 Task: Create a repository template with predefined files and structure.
Action: Mouse moved to (882, 53)
Screenshot: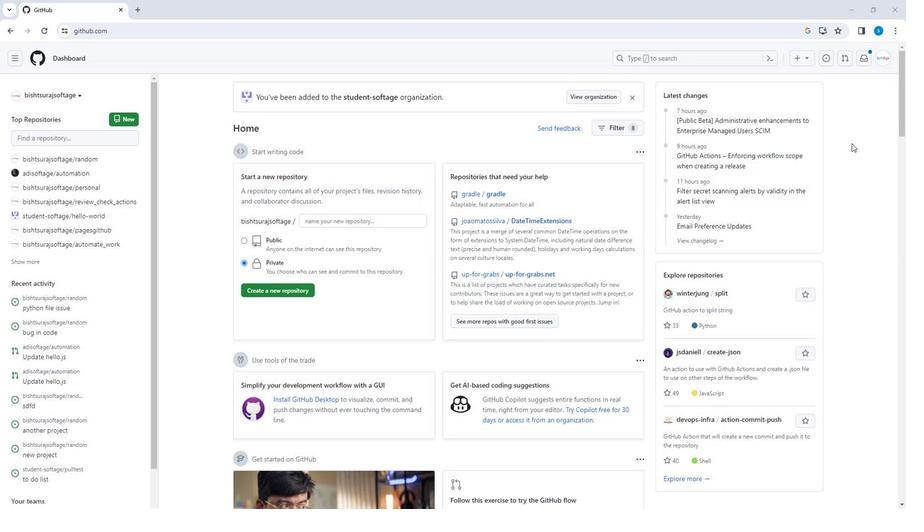 
Action: Mouse pressed left at (882, 53)
Screenshot: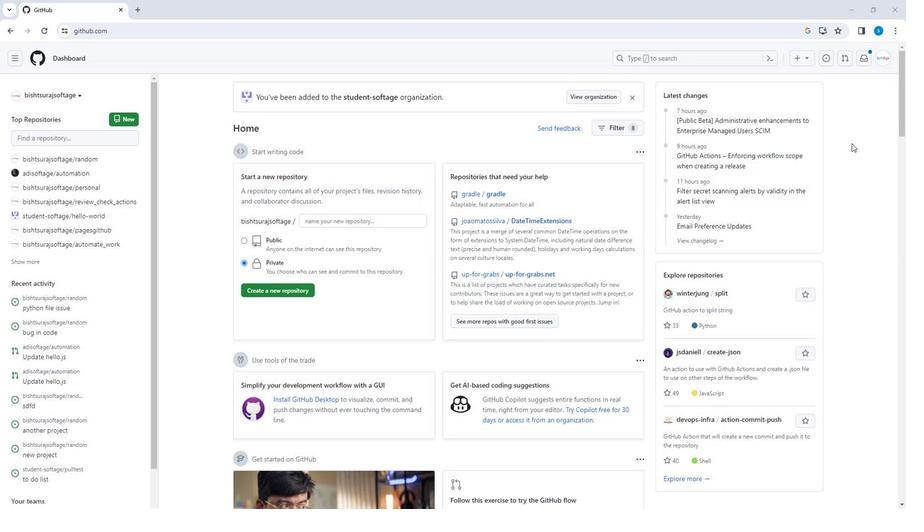 
Action: Mouse moved to (803, 127)
Screenshot: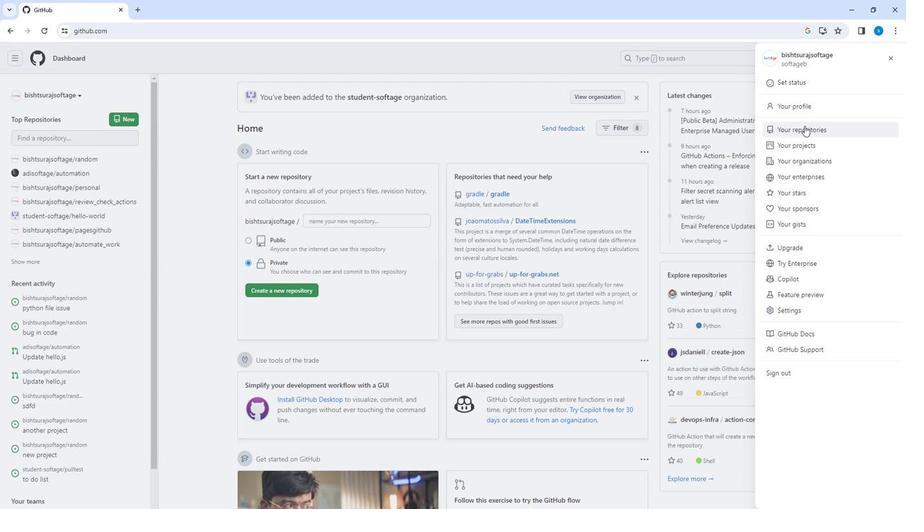 
Action: Mouse pressed left at (803, 127)
Screenshot: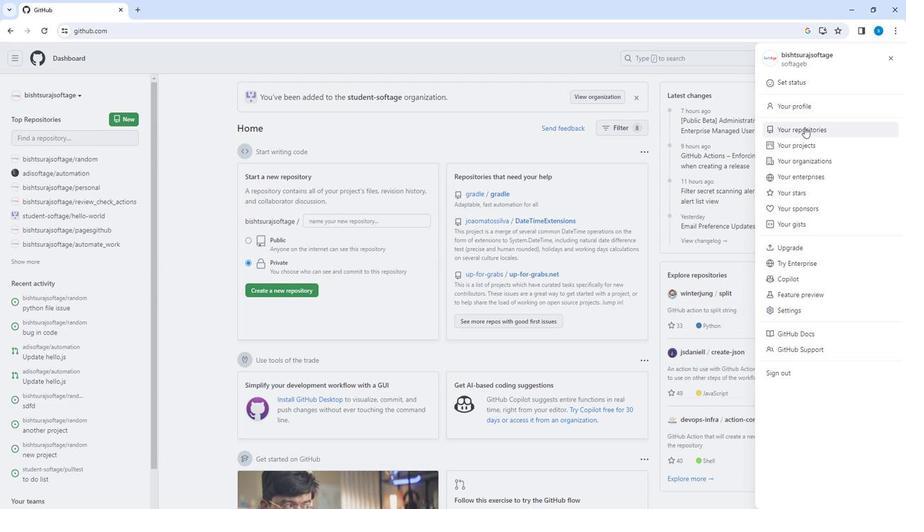 
Action: Mouse moved to (725, 107)
Screenshot: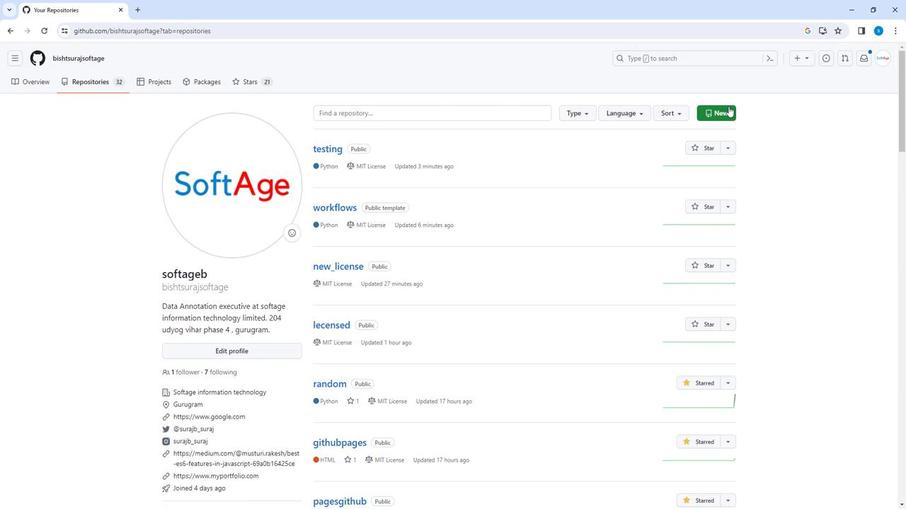 
Action: Mouse pressed left at (725, 107)
Screenshot: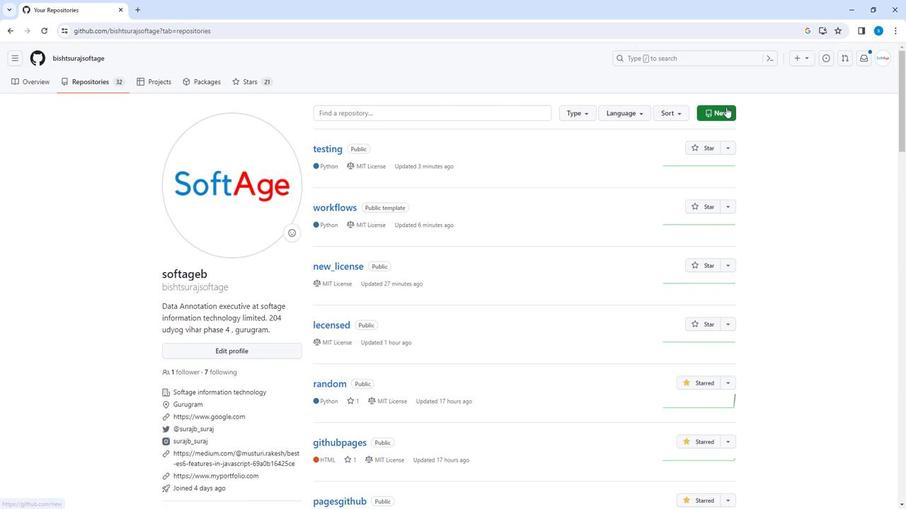 
Action: Mouse moved to (390, 240)
Screenshot: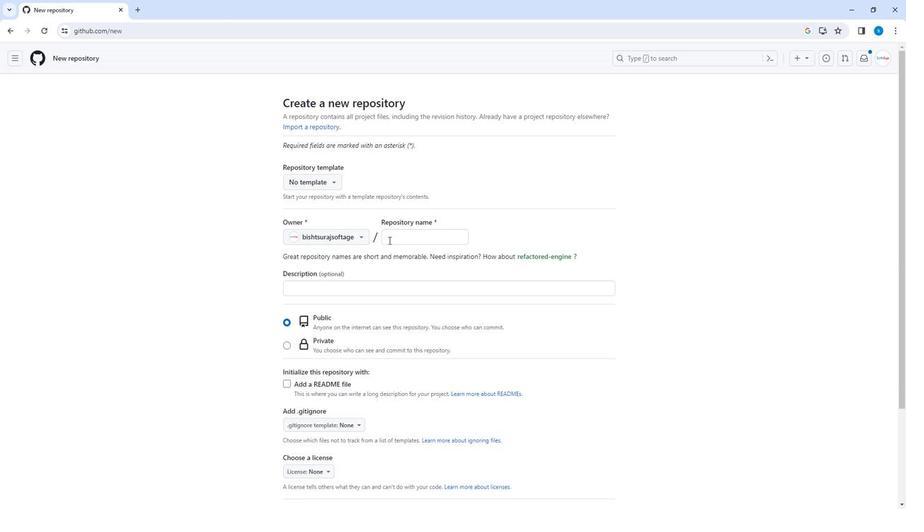 
Action: Mouse pressed left at (390, 240)
Screenshot: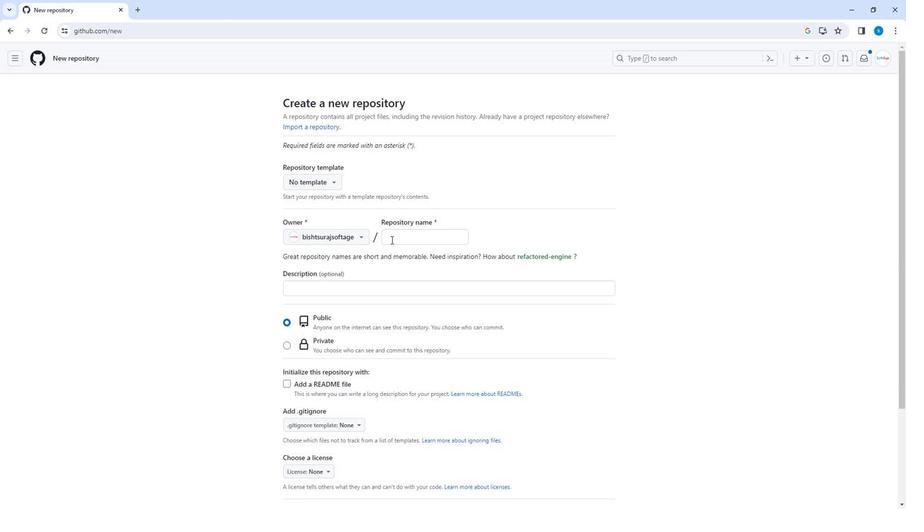 
Action: Mouse moved to (397, 237)
Screenshot: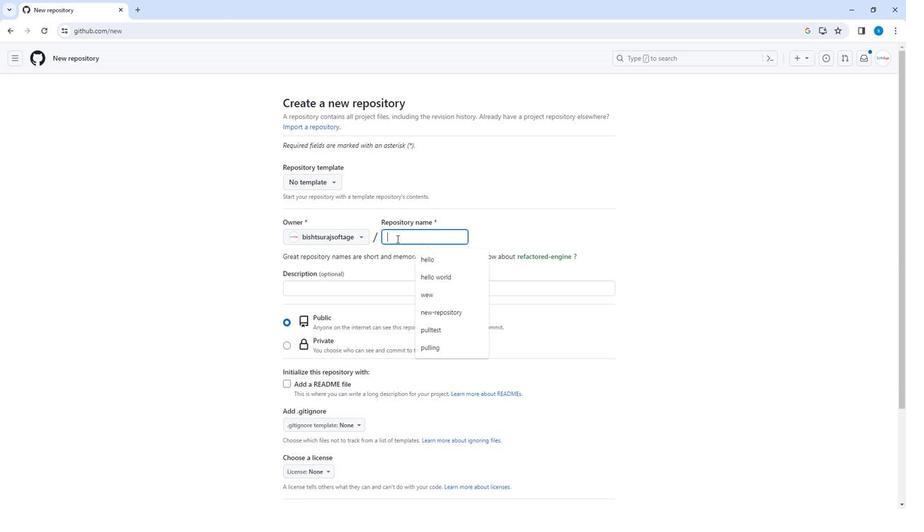 
Action: Key pressed template<Key.space>repo
Screenshot: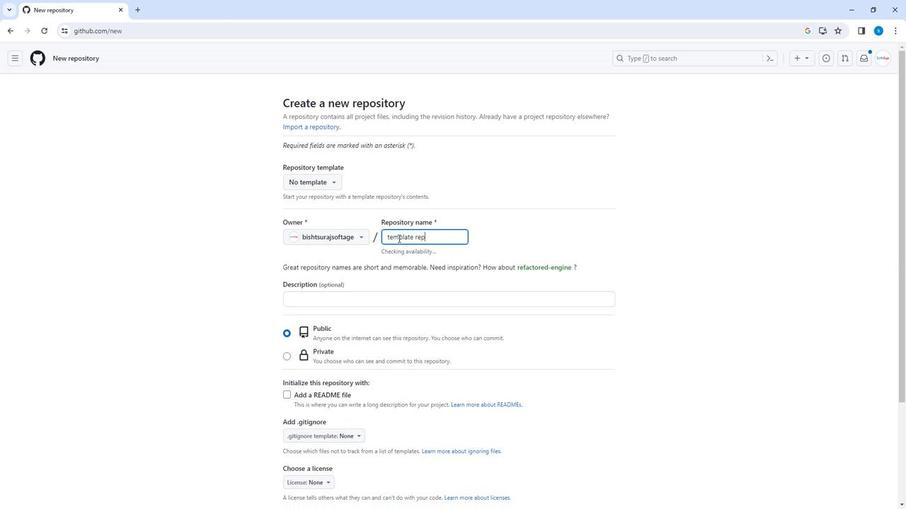 
Action: Mouse moved to (287, 401)
Screenshot: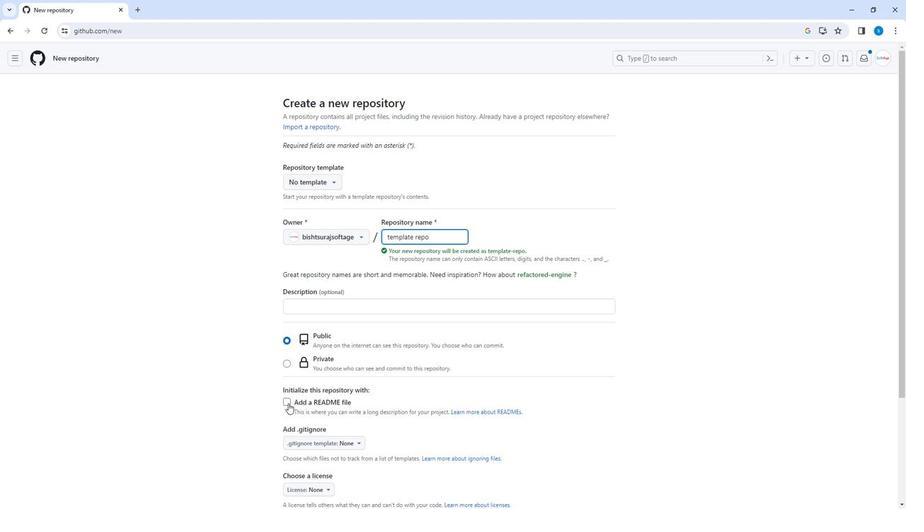 
Action: Mouse pressed left at (287, 401)
Screenshot: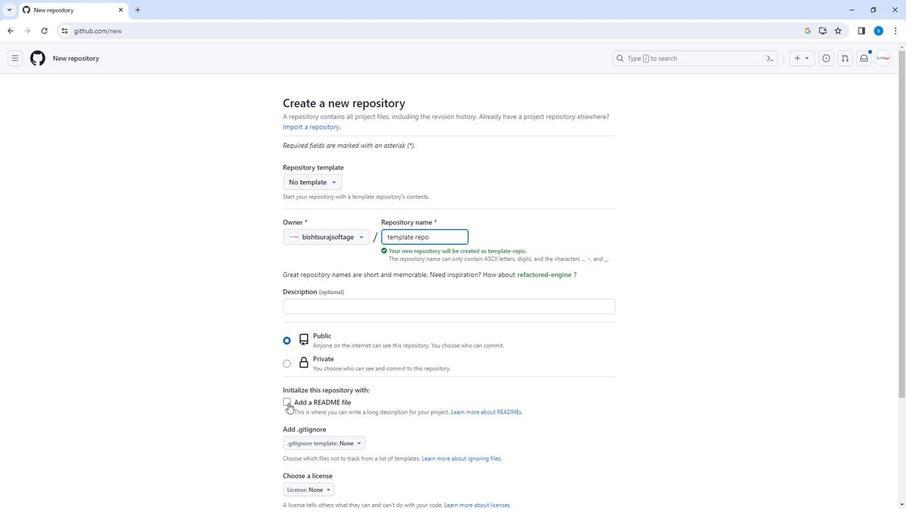 
Action: Mouse scrolled (287, 401) with delta (0, 0)
Screenshot: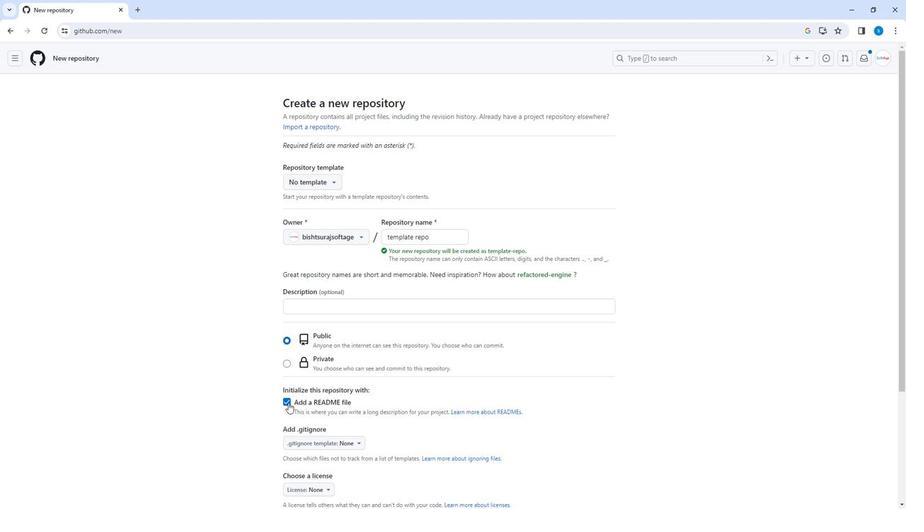 
Action: Mouse scrolled (287, 401) with delta (0, 0)
Screenshot: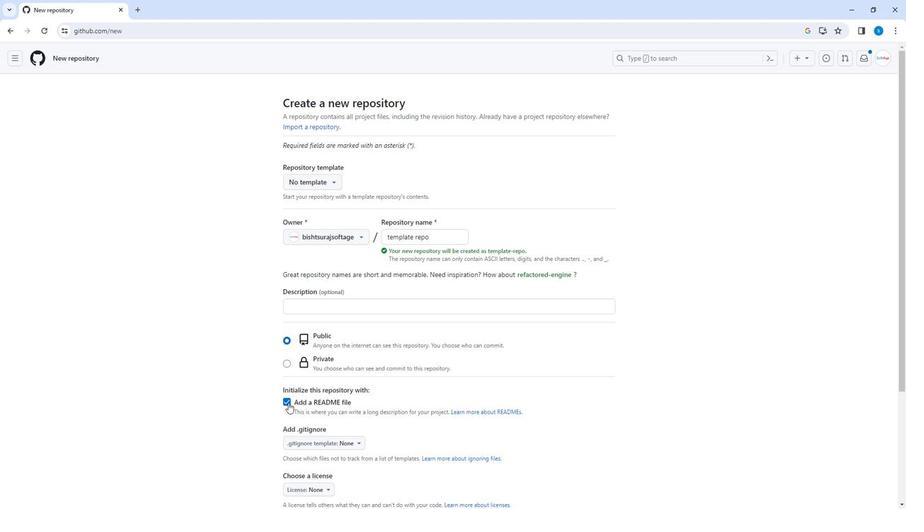 
Action: Mouse scrolled (287, 401) with delta (0, 0)
Screenshot: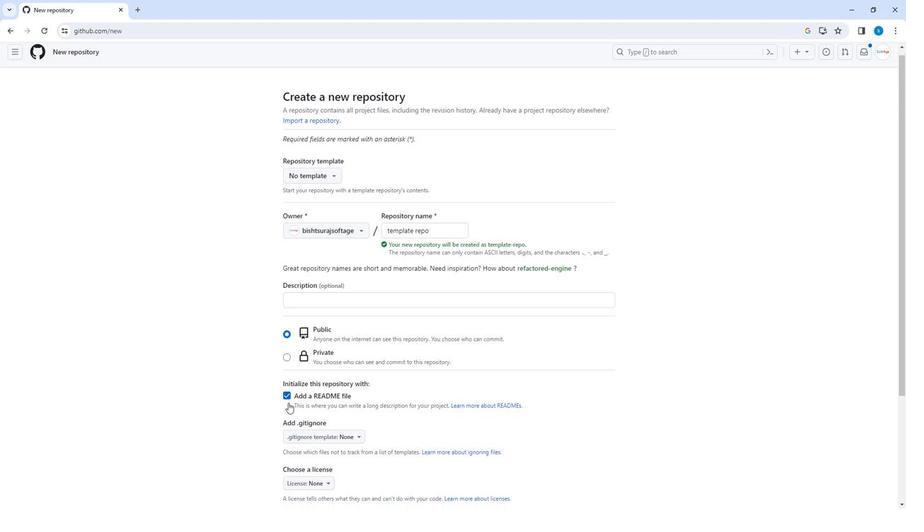 
Action: Mouse moved to (317, 344)
Screenshot: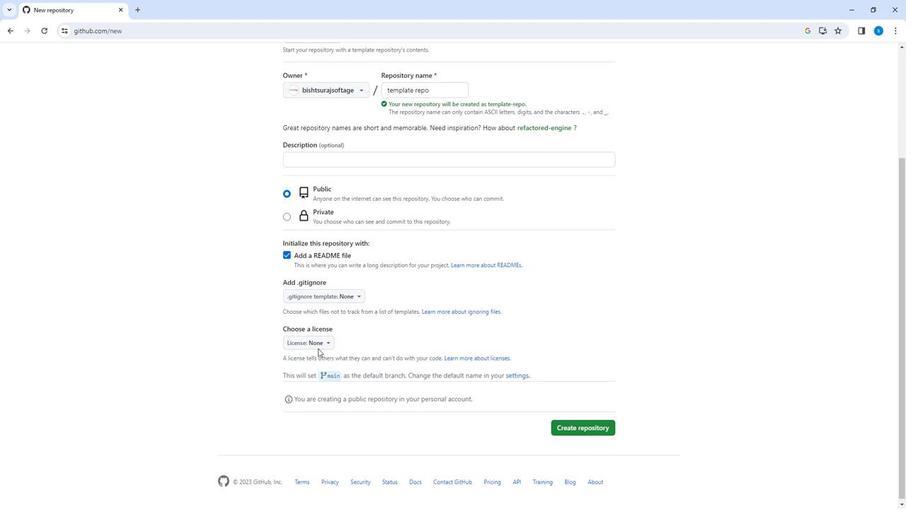 
Action: Mouse pressed left at (317, 344)
Screenshot: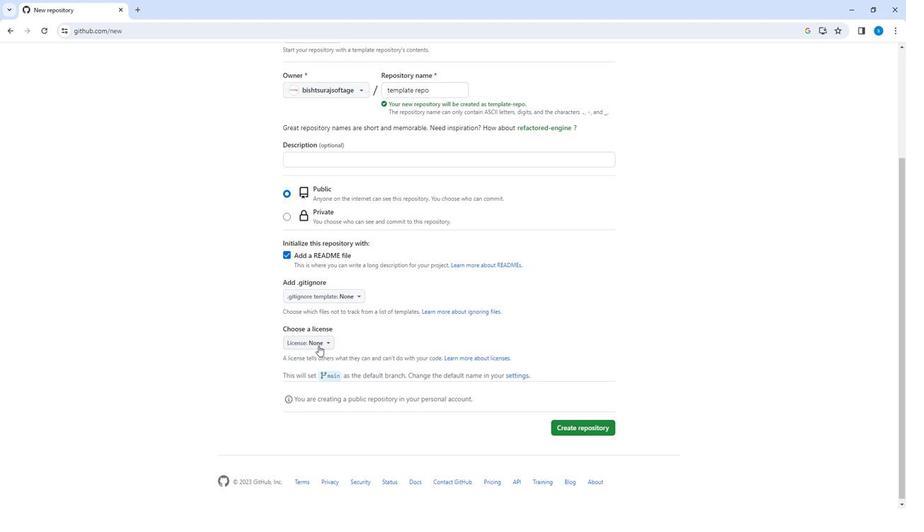 
Action: Mouse moved to (344, 215)
Screenshot: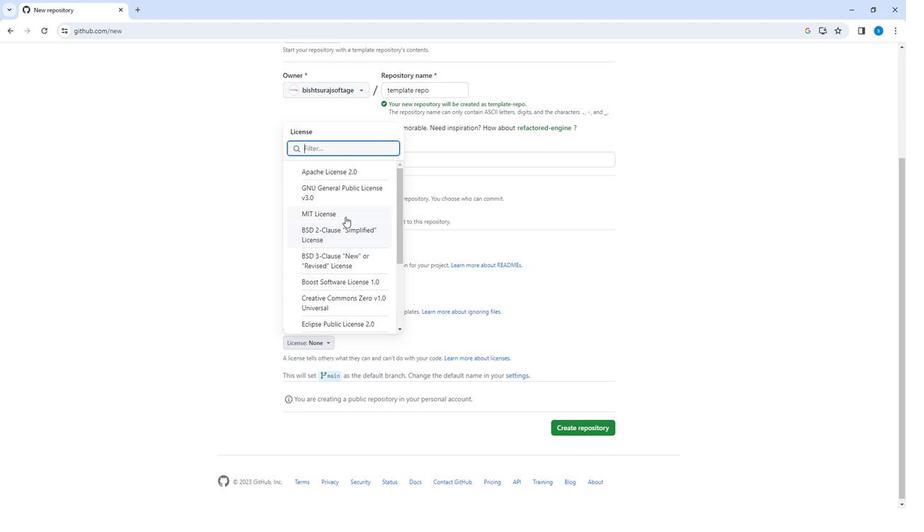 
Action: Mouse pressed left at (344, 215)
Screenshot: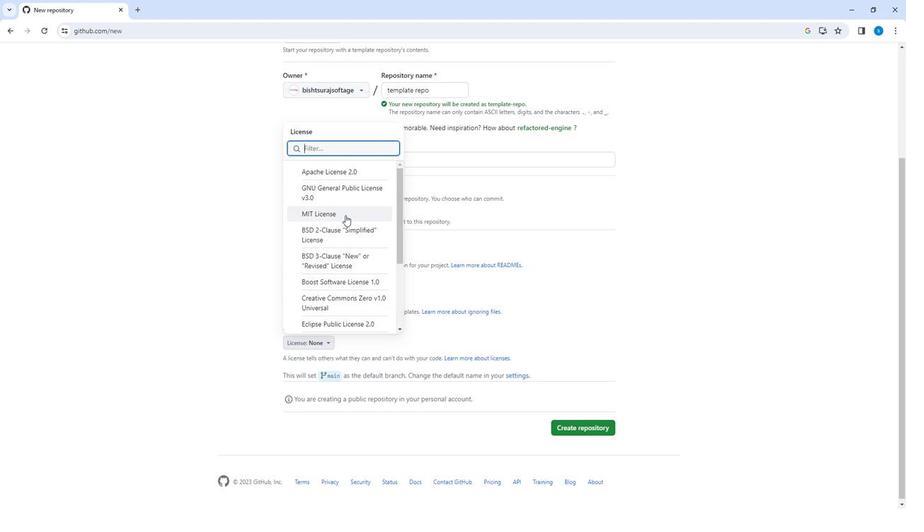 
Action: Mouse moved to (597, 432)
Screenshot: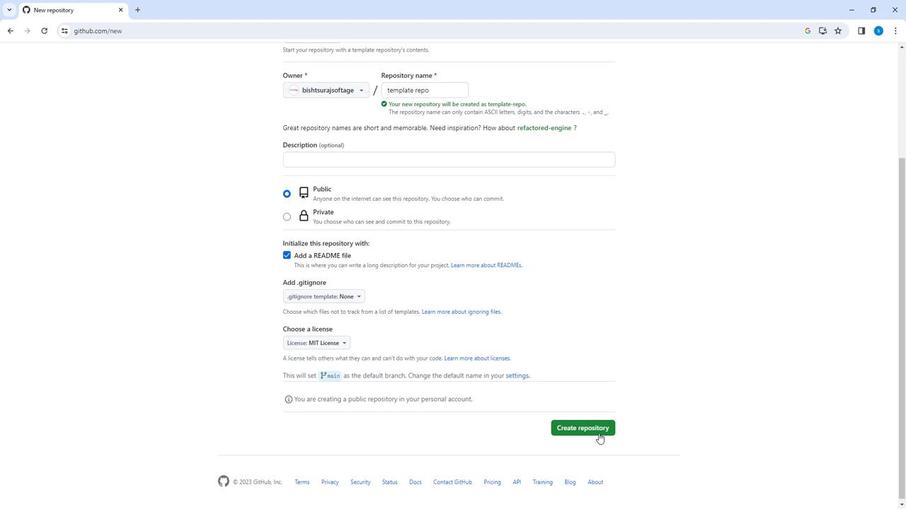 
Action: Mouse pressed left at (597, 432)
Screenshot: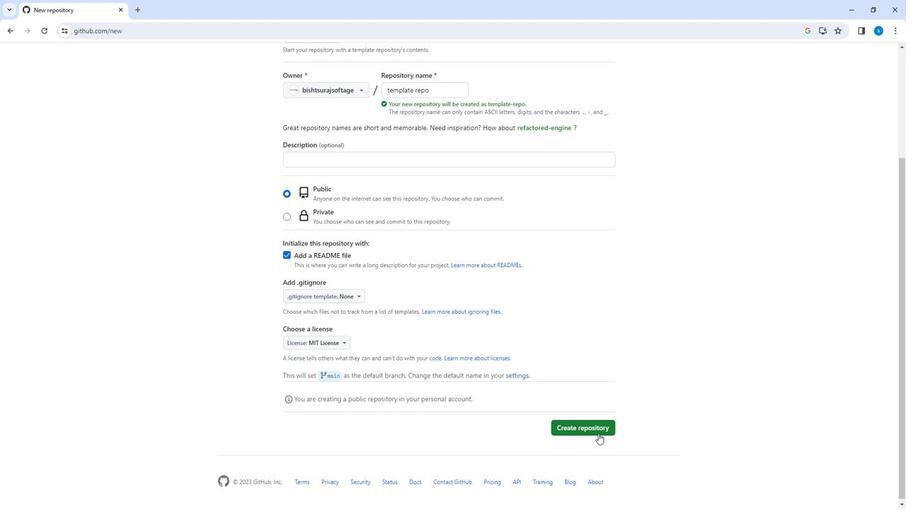 
Action: Mouse moved to (504, 146)
Screenshot: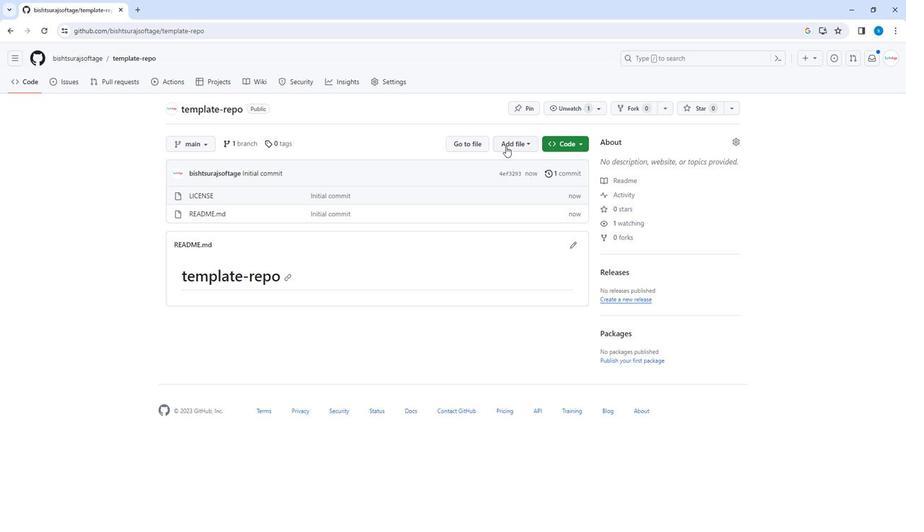 
Action: Mouse pressed left at (504, 146)
Screenshot: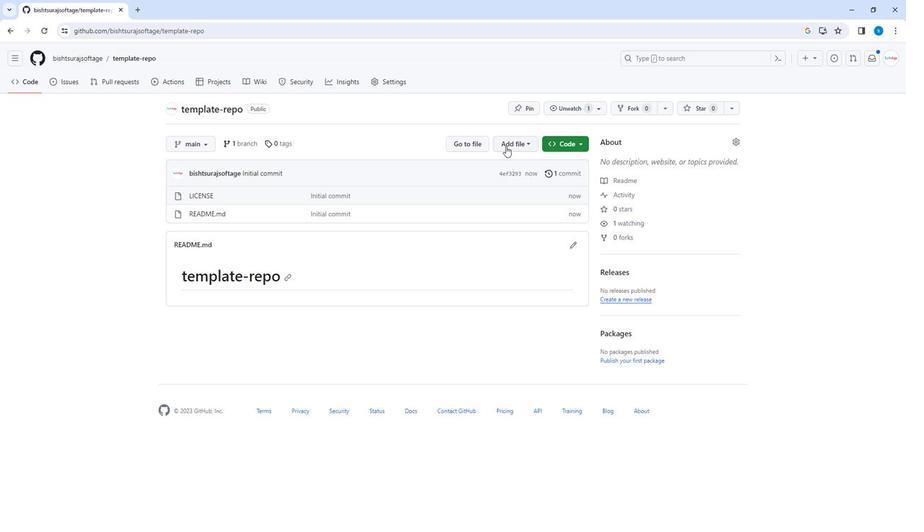
Action: Mouse moved to (489, 168)
Screenshot: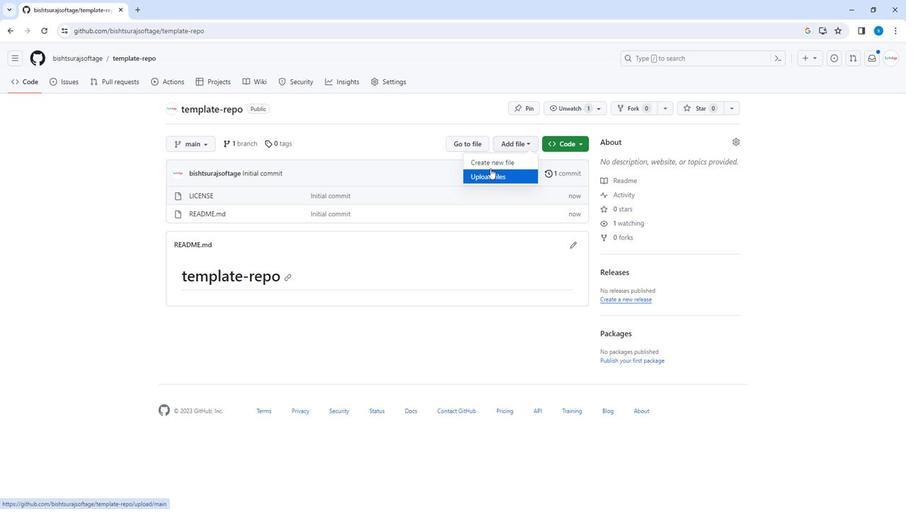 
Action: Mouse pressed left at (489, 168)
Screenshot: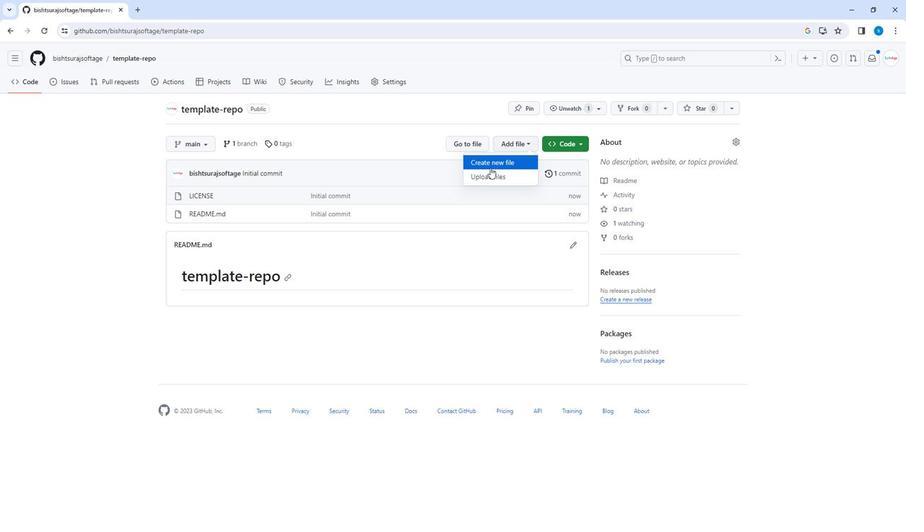 
Action: Mouse moved to (131, 113)
Screenshot: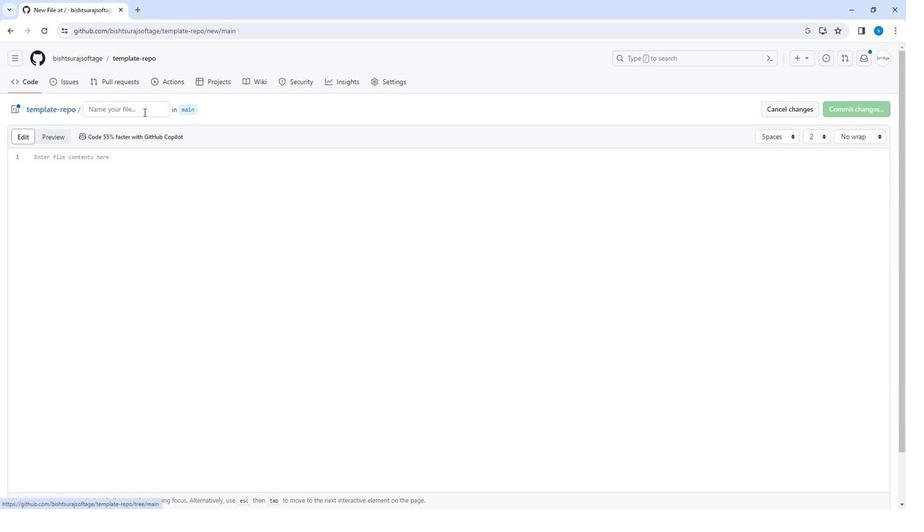 
Action: Mouse pressed left at (131, 113)
Screenshot: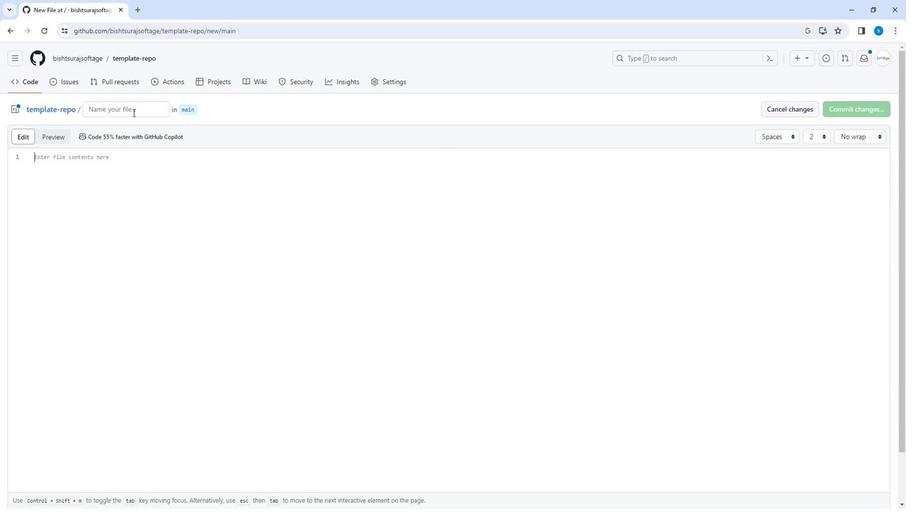 
Action: Key pressed hello.js
Screenshot: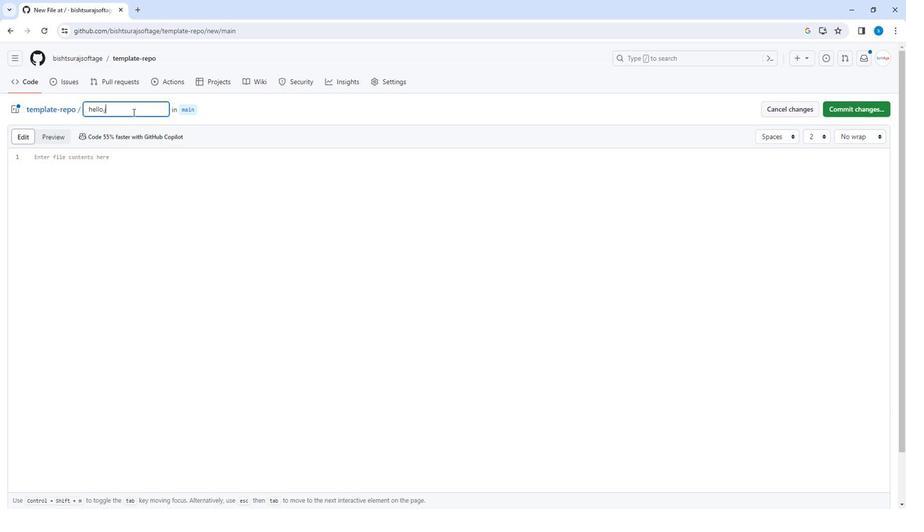 
Action: Mouse moved to (76, 172)
Screenshot: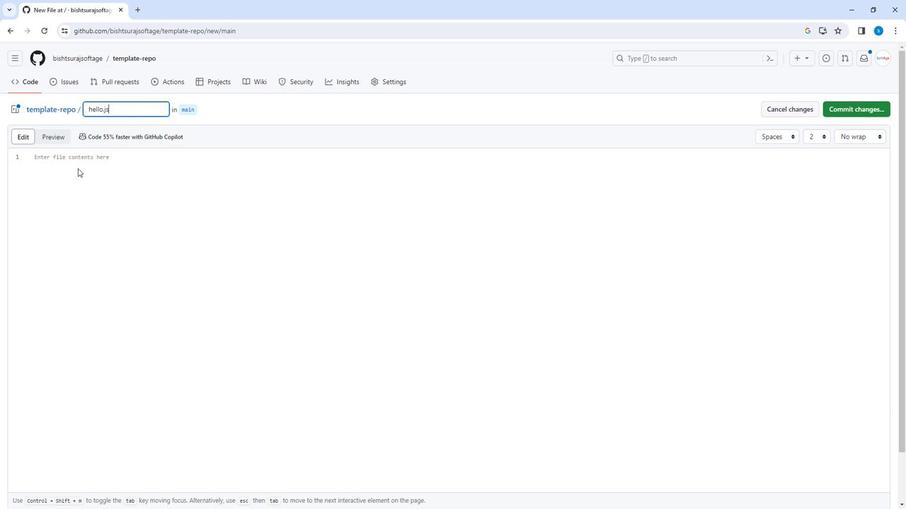 
Action: Mouse pressed left at (76, 172)
Screenshot: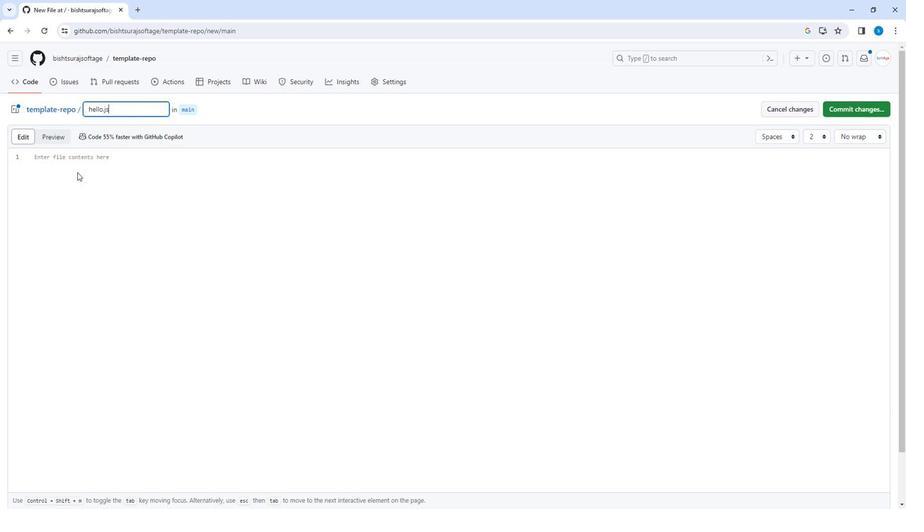 
Action: Key pressed console.log<Key.shift_r>('<Key.shift_r>Hello<Key.space>world'<Key.shift_r>)
Screenshot: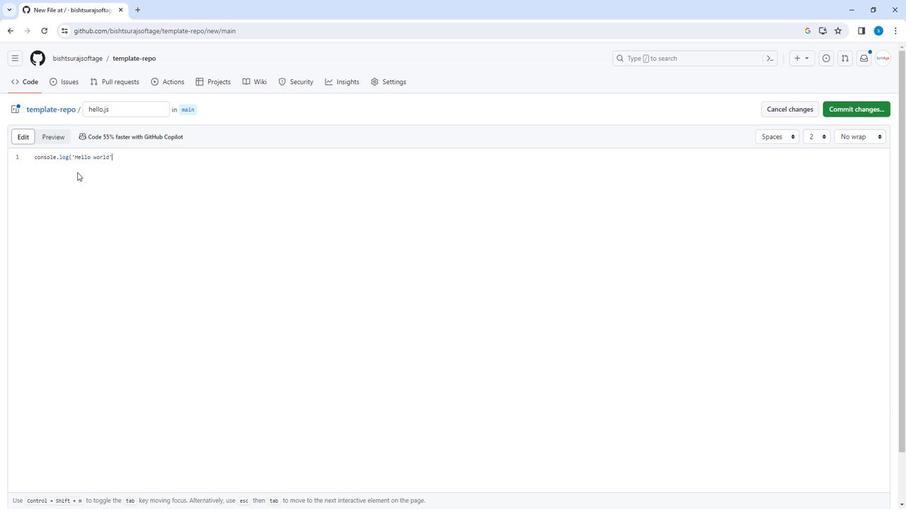 
Action: Mouse moved to (854, 107)
Screenshot: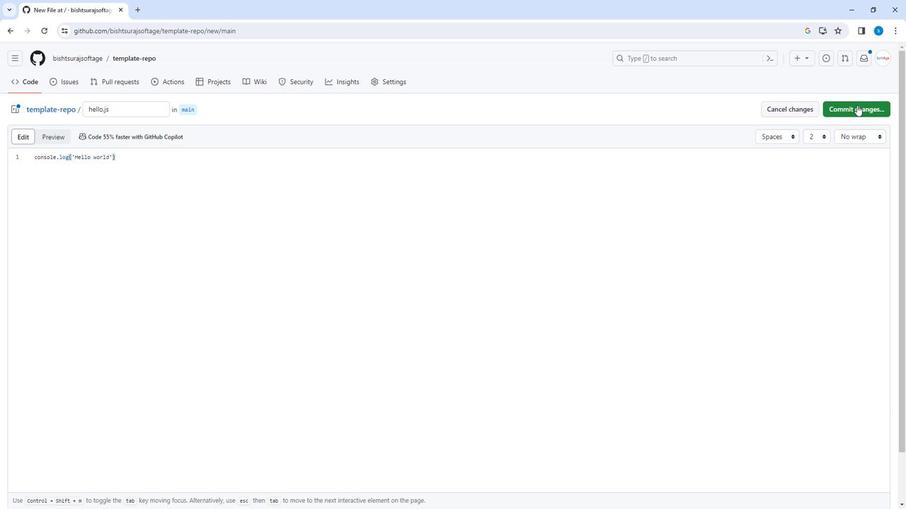 
Action: Mouse pressed left at (854, 107)
Screenshot: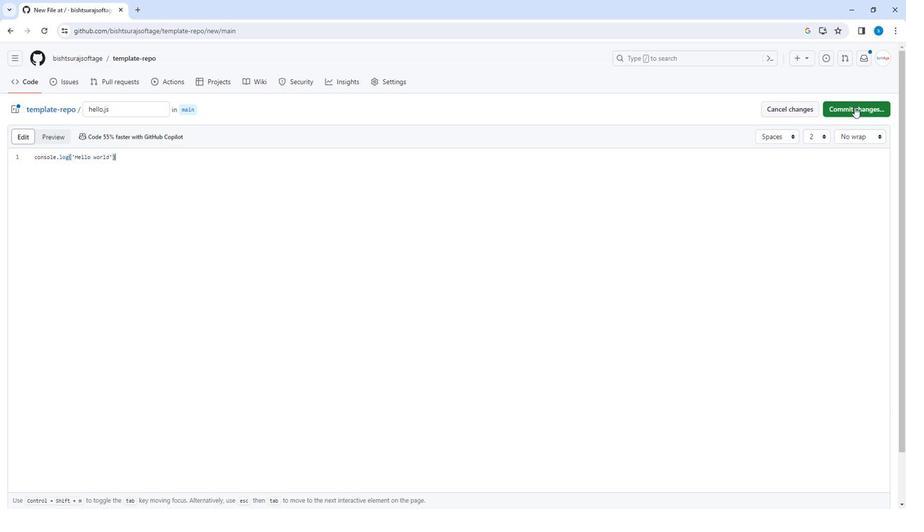 
Action: Mouse moved to (534, 378)
Screenshot: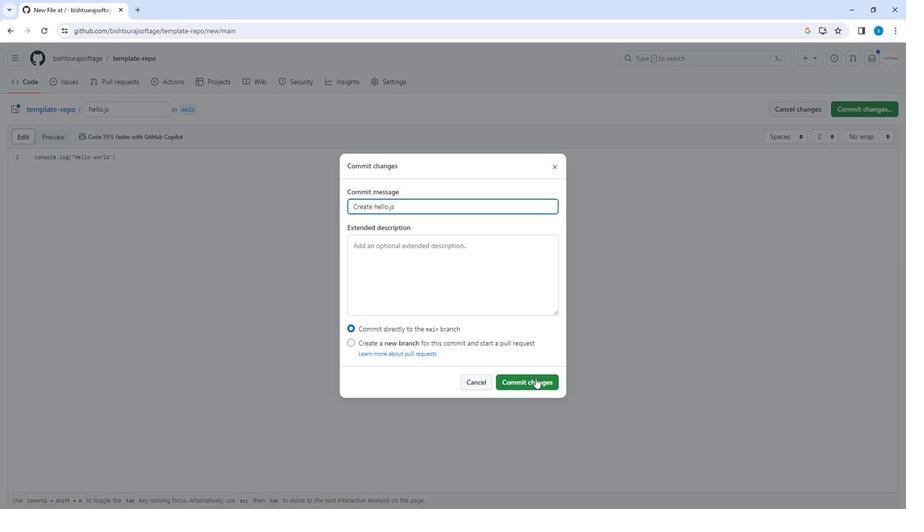 
Action: Mouse pressed left at (534, 378)
Screenshot: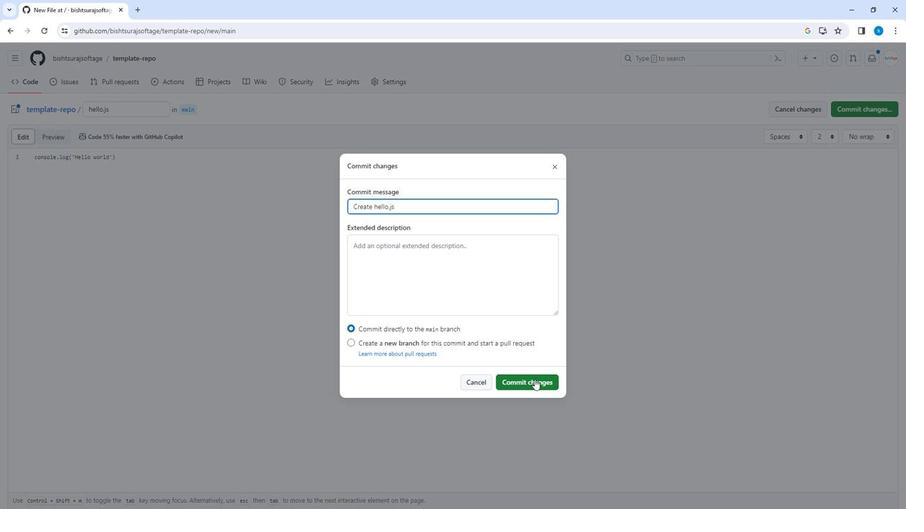 
Action: Mouse moved to (381, 88)
Screenshot: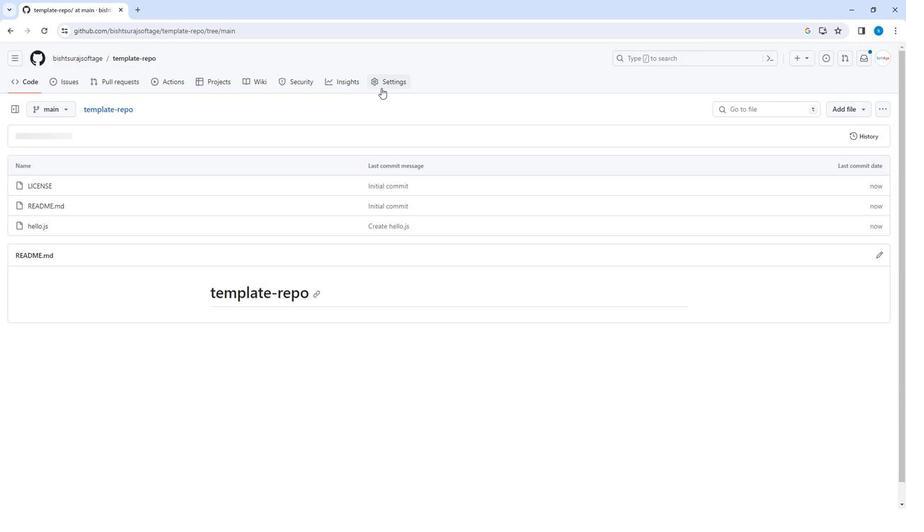 
Action: Mouse pressed left at (381, 88)
Screenshot: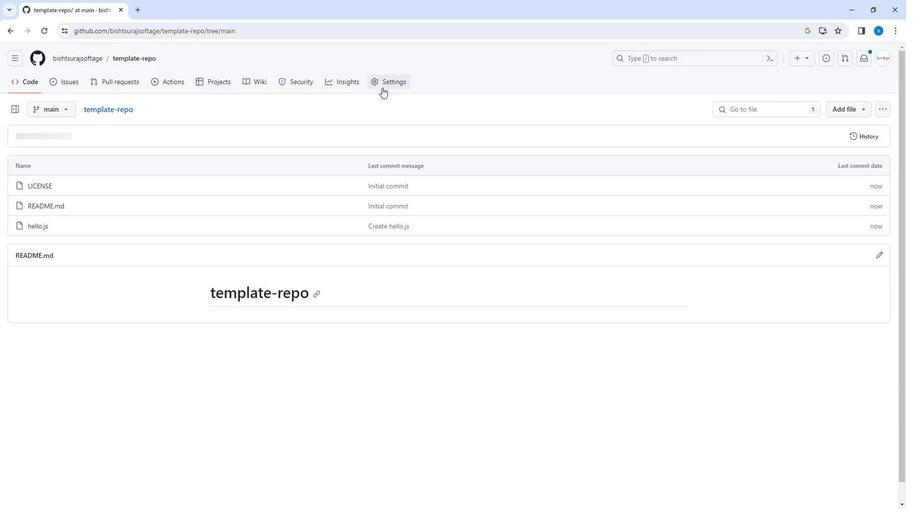 
Action: Mouse moved to (320, 176)
Screenshot: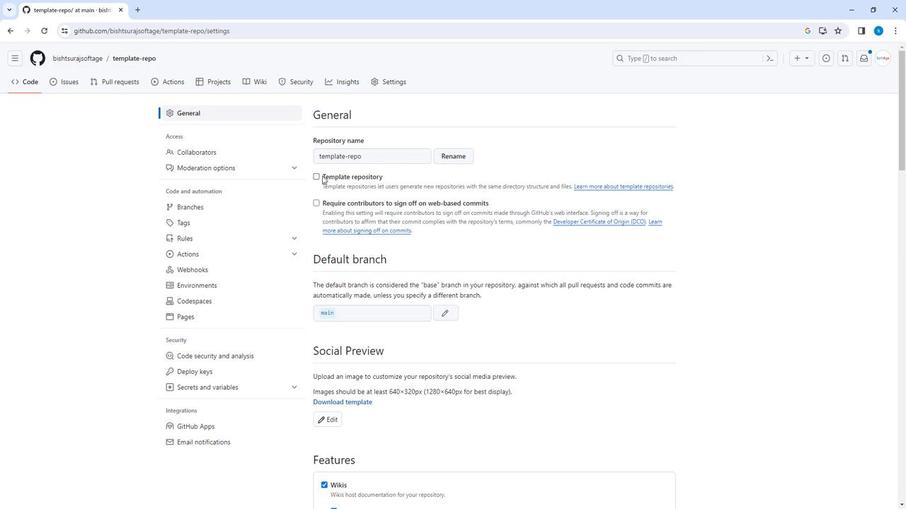 
Action: Mouse pressed left at (320, 176)
Screenshot: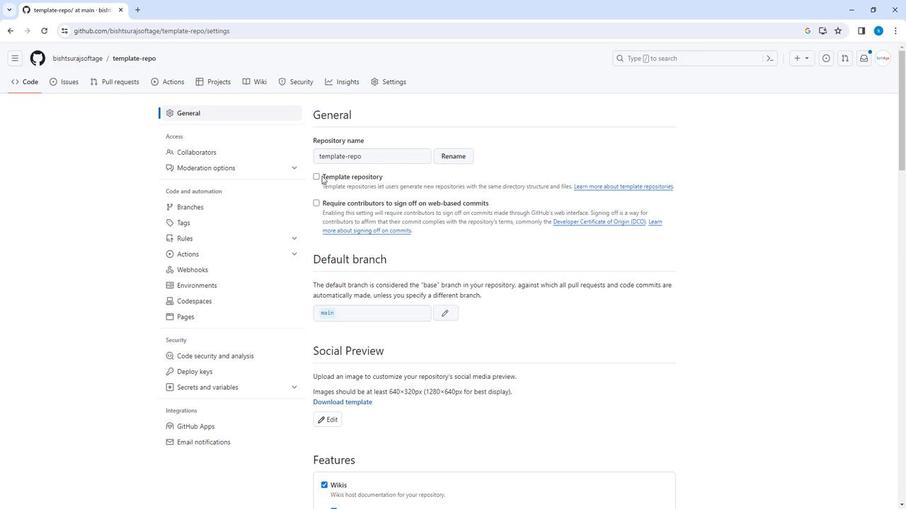 
Action: Mouse moved to (317, 177)
Screenshot: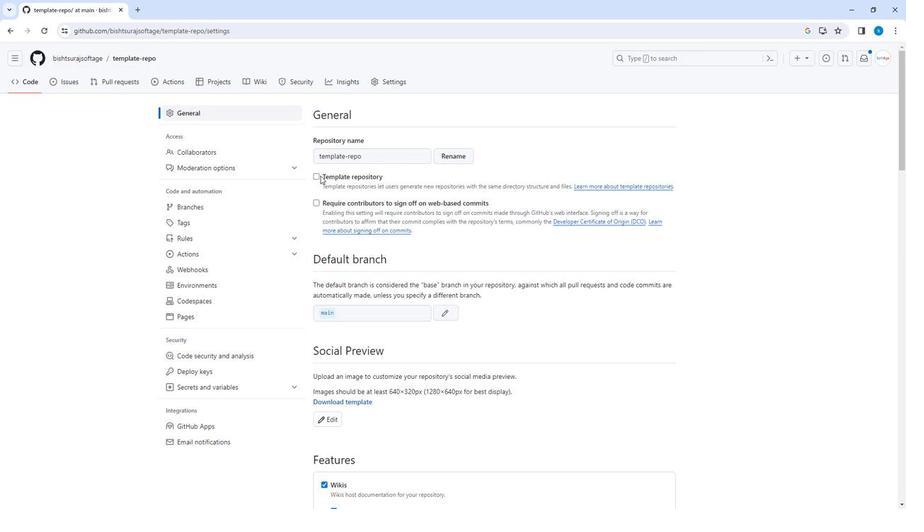 
Action: Mouse pressed left at (317, 177)
Screenshot: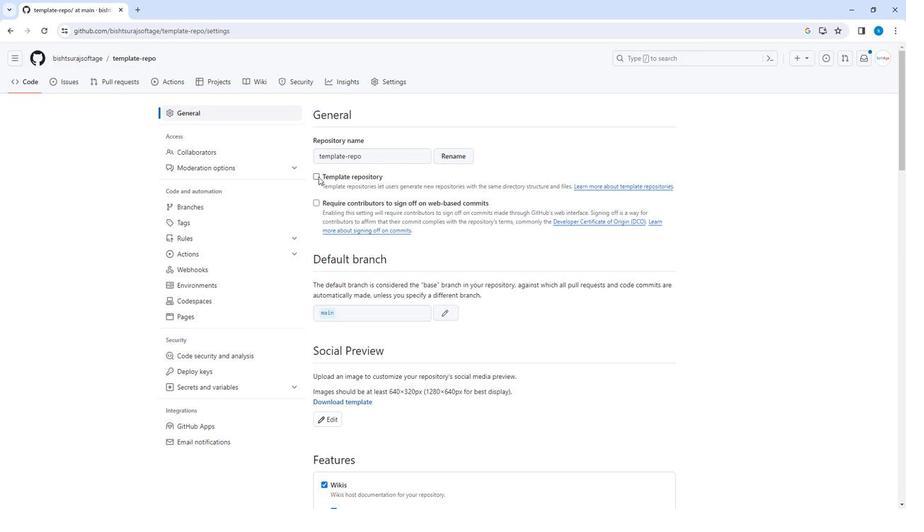 
Action: Mouse moved to (330, 191)
Screenshot: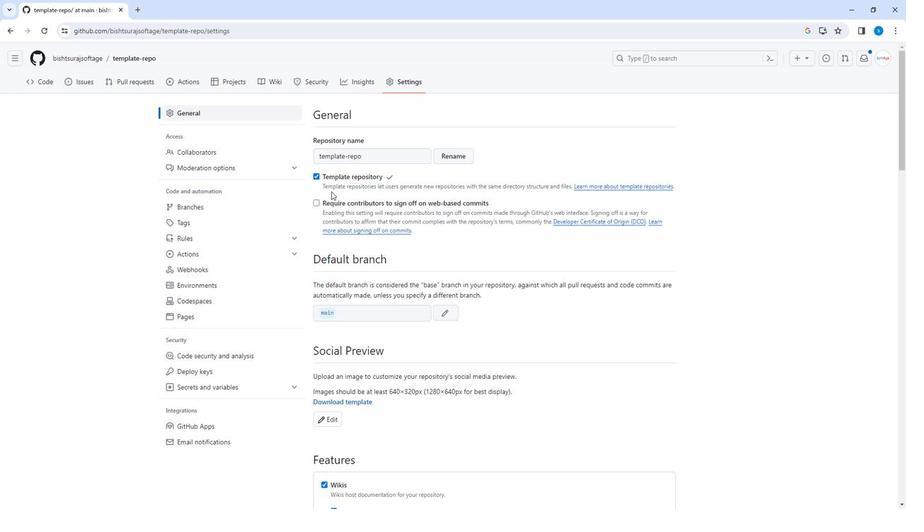 
